 Task: Add a signature Lynn Cooper containing Have a great National Adoption Month, Lynn Cooper to email address softage.6@softage.net and add a folder Partnerships
Action: Mouse moved to (379, 198)
Screenshot: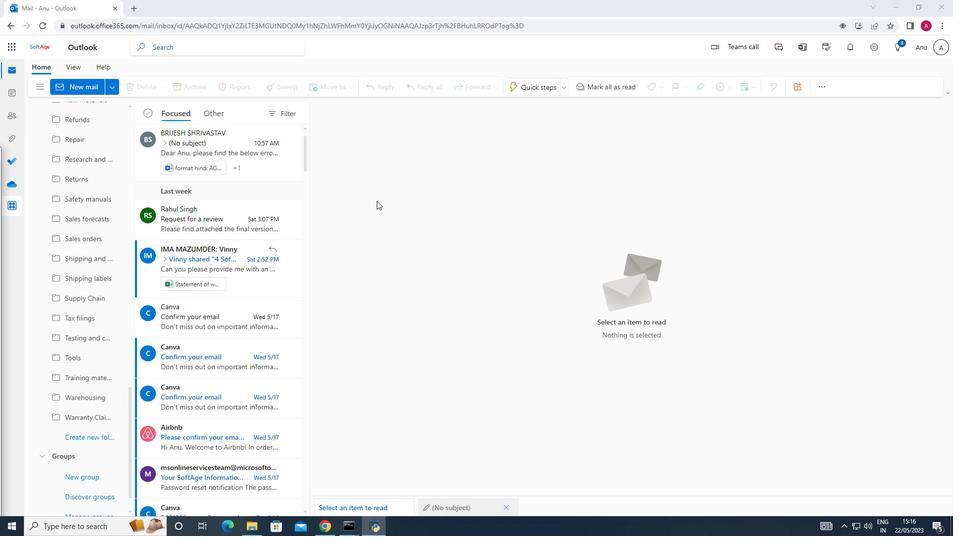 
Action: Mouse scrolled (379, 199) with delta (0, 0)
Screenshot: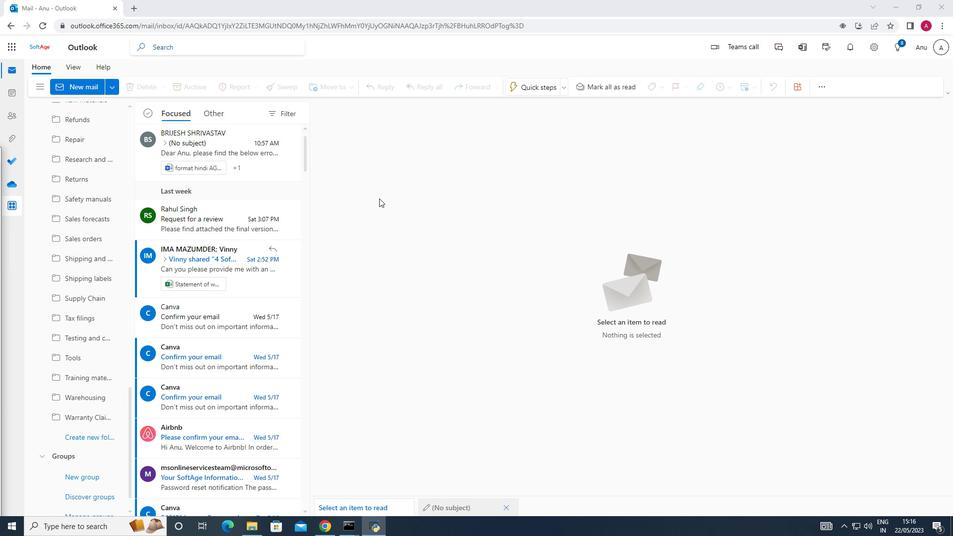 
Action: Mouse moved to (90, 86)
Screenshot: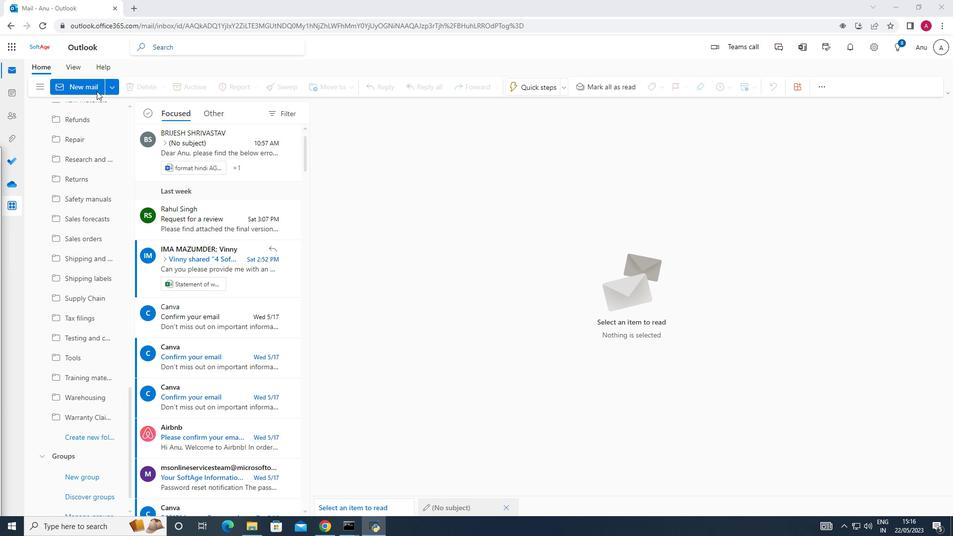 
Action: Mouse pressed left at (90, 86)
Screenshot: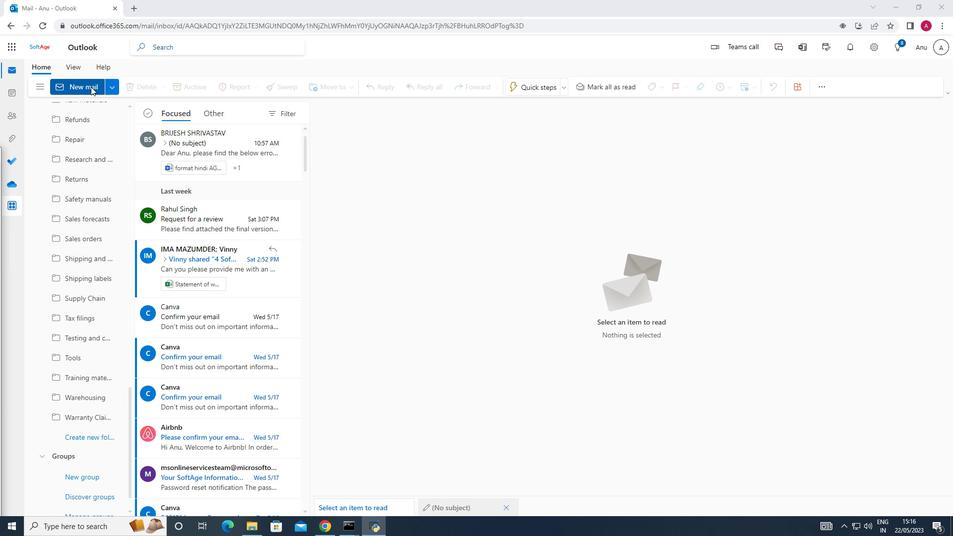 
Action: Mouse moved to (679, 84)
Screenshot: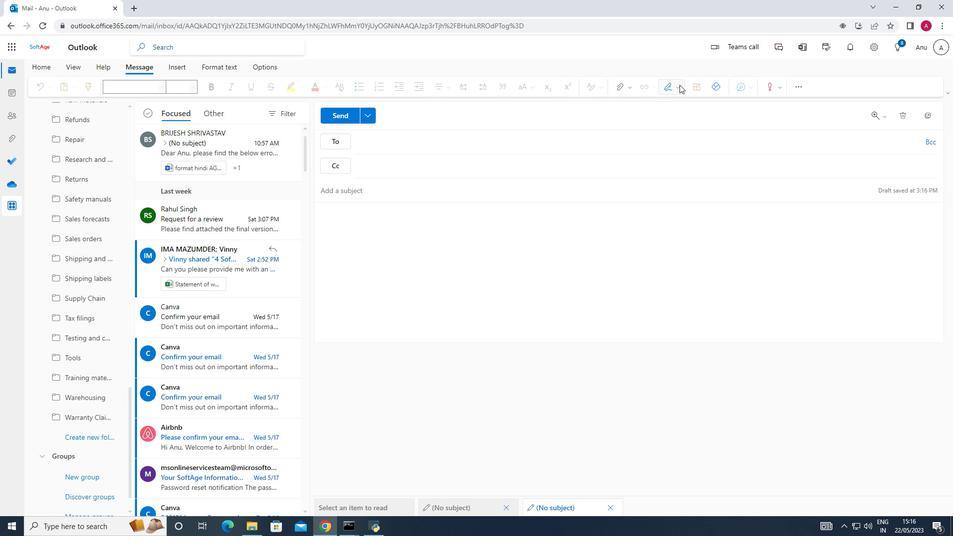 
Action: Mouse pressed left at (679, 84)
Screenshot: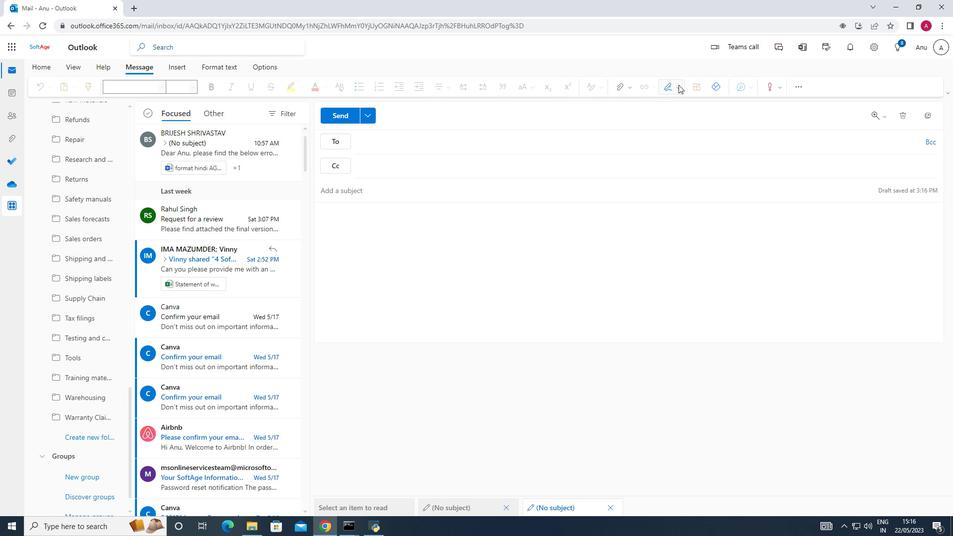 
Action: Mouse moved to (666, 124)
Screenshot: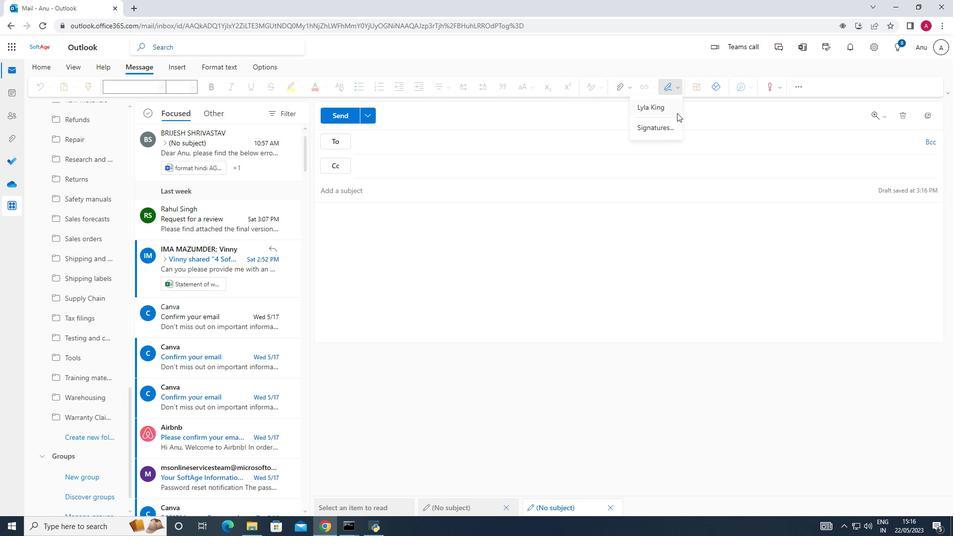 
Action: Mouse pressed left at (666, 124)
Screenshot: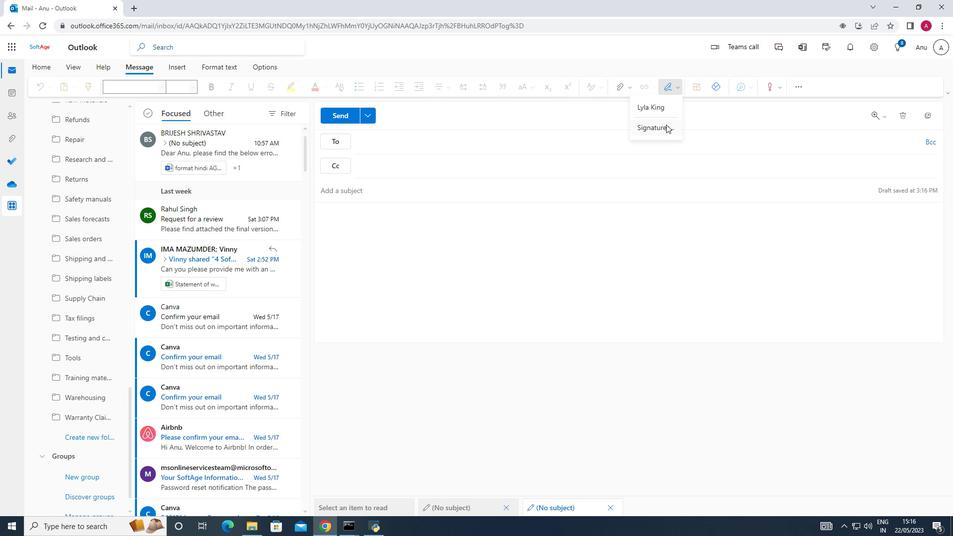 
Action: Mouse moved to (665, 161)
Screenshot: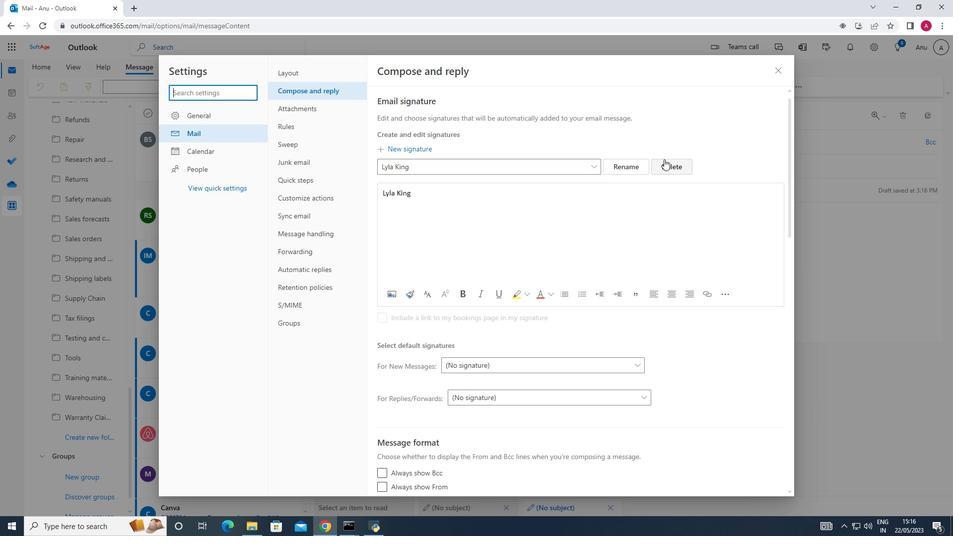 
Action: Mouse pressed left at (665, 161)
Screenshot: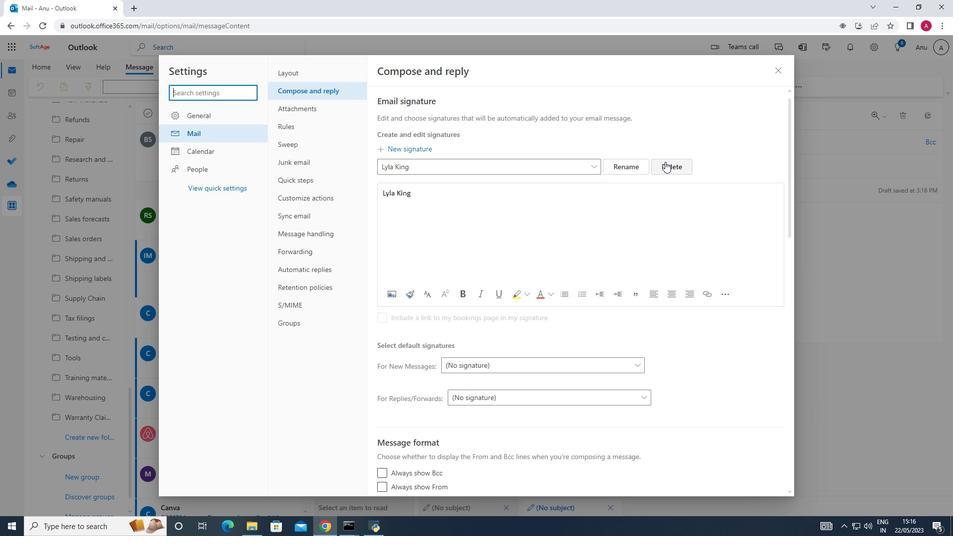 
Action: Mouse moved to (393, 164)
Screenshot: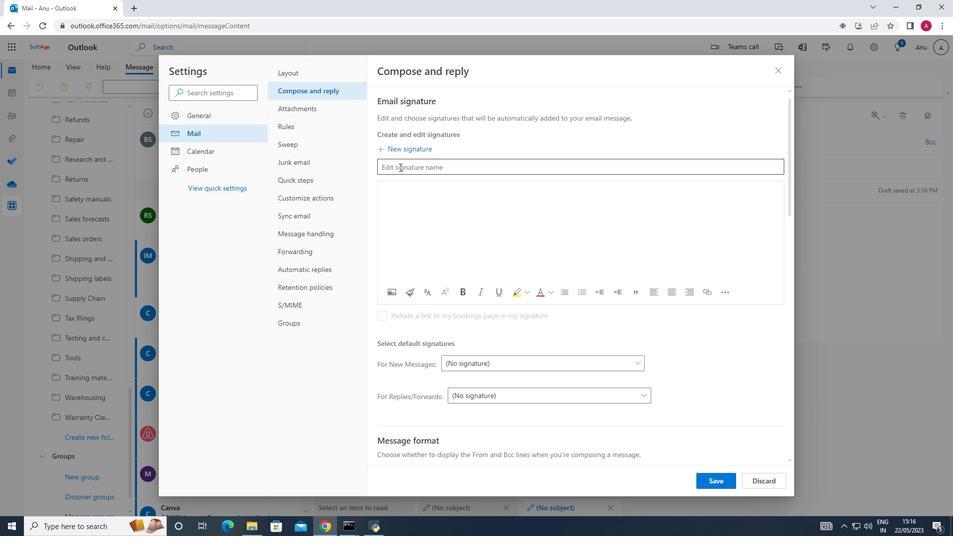 
Action: Mouse pressed left at (393, 164)
Screenshot: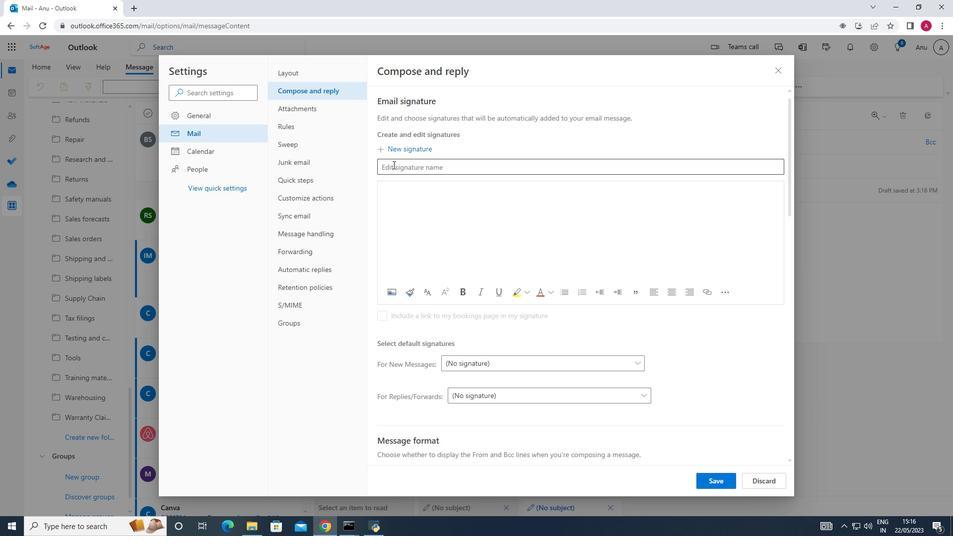 
Action: Key pressed <Key.shift_r>Lynn<Key.space><Key.shift_r><Key.shift_r><Key.shift_r><Key.shift_r><Key.shift_r><Key.shift_r><Key.shift_r><Key.shift_r><Key.shift_r><Key.shift_r><Key.shift_r><Key.shift_r><Key.shift_r><Key.shift_r><Key.shift_r><Key.shift_r><Key.shift_r><Key.shift_r><Key.shift_r><Key.shift_r>Cop<Key.backspace>oper
Screenshot: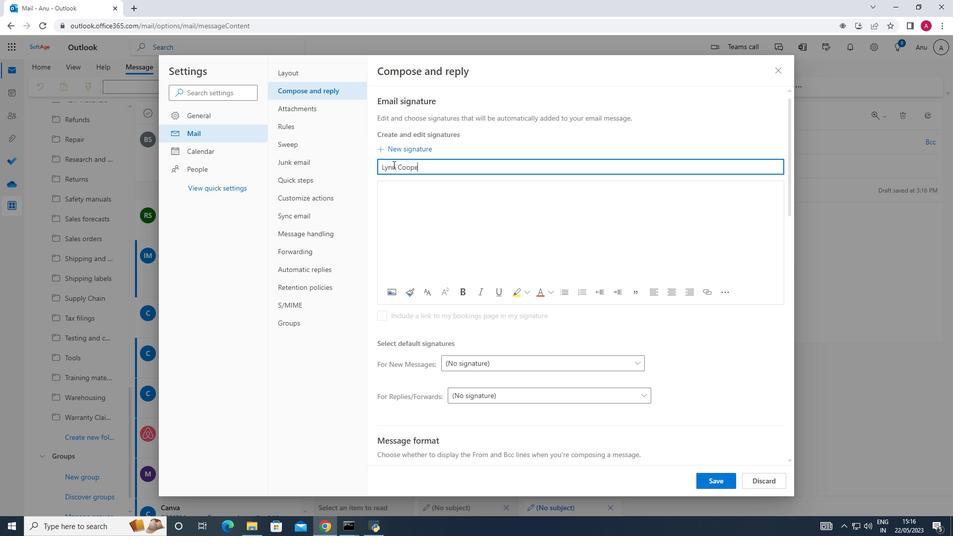 
Action: Mouse moved to (391, 185)
Screenshot: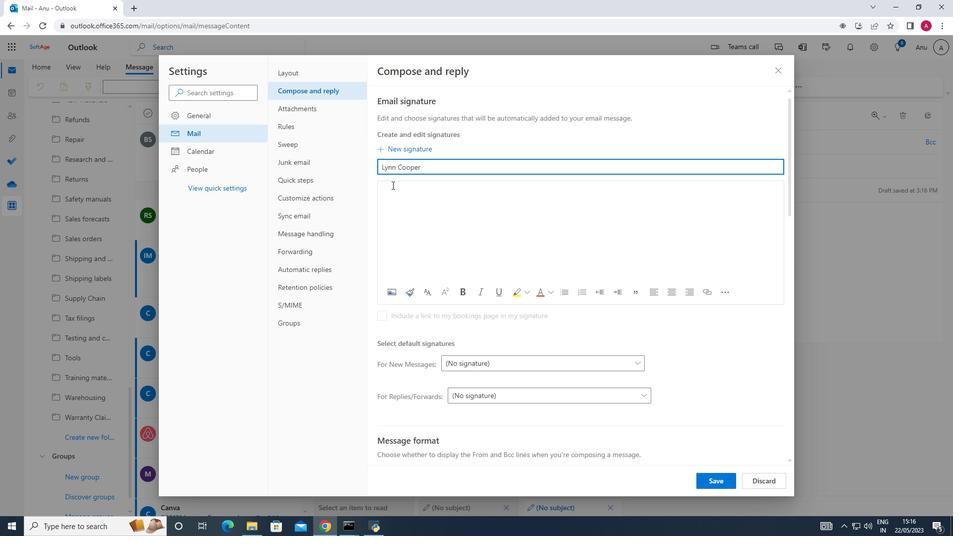 
Action: Mouse pressed left at (391, 185)
Screenshot: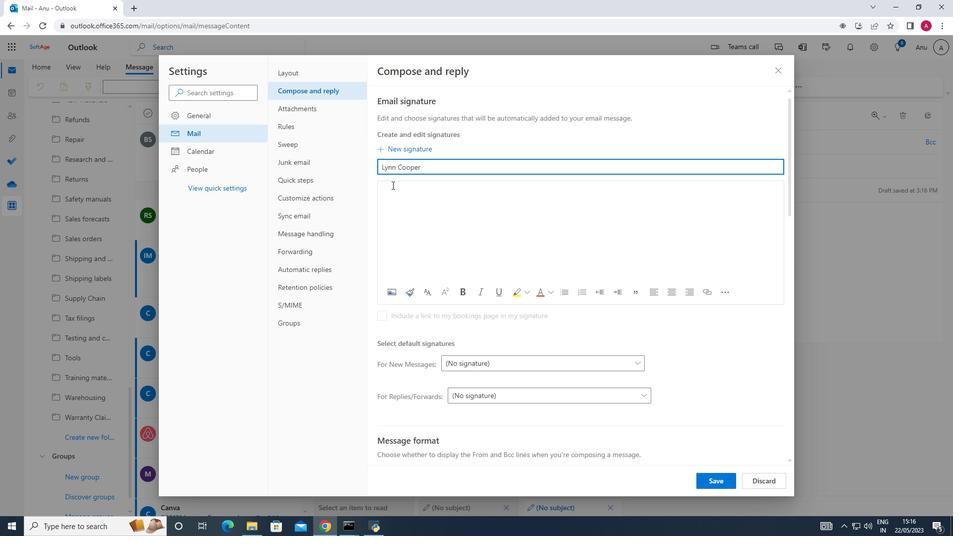 
Action: Key pressed <Key.shift_r>Lynn<Key.space><Key.shift><Key.shift><Key.shift><Key.shift><Key.shift><Key.shift><Key.shift><Key.shift>Cooper
Screenshot: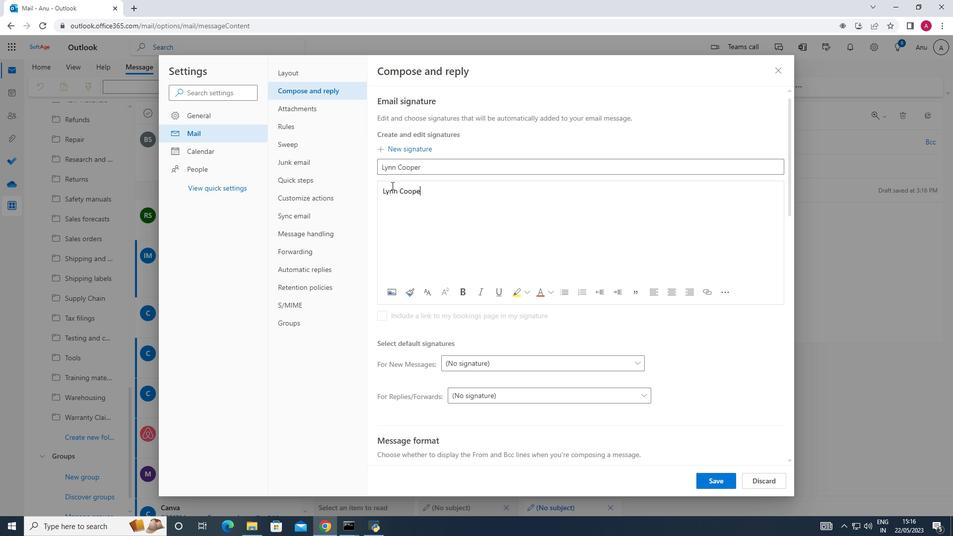 
Action: Mouse moved to (704, 479)
Screenshot: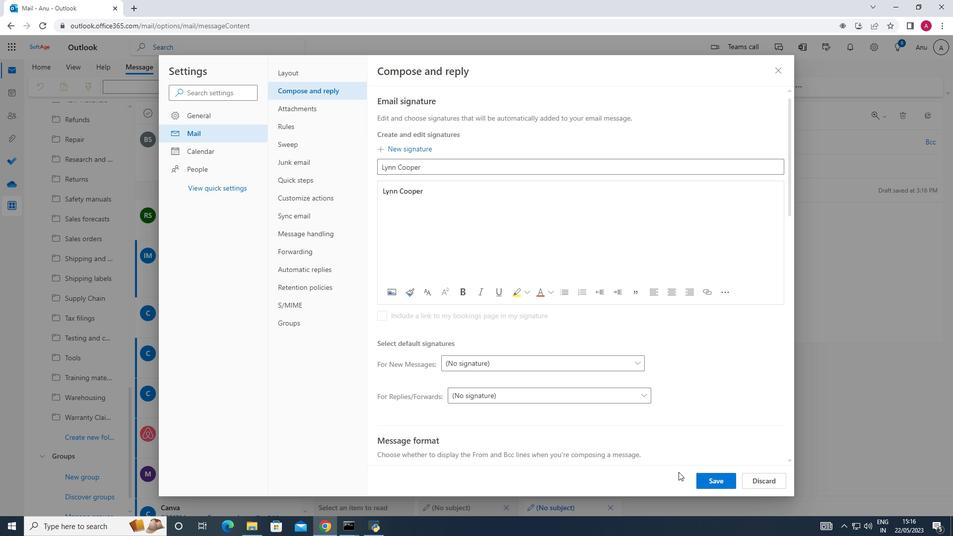 
Action: Mouse pressed left at (704, 479)
Screenshot: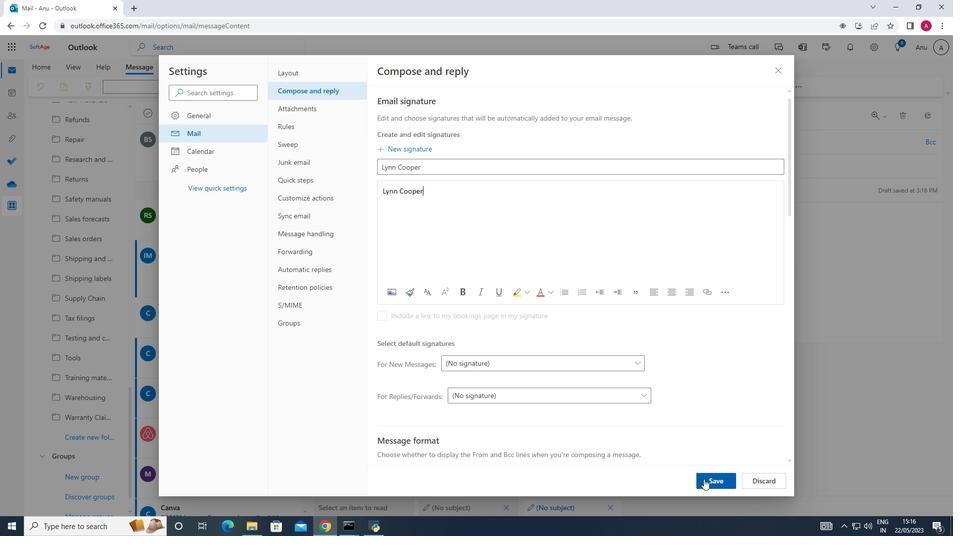 
Action: Mouse moved to (774, 70)
Screenshot: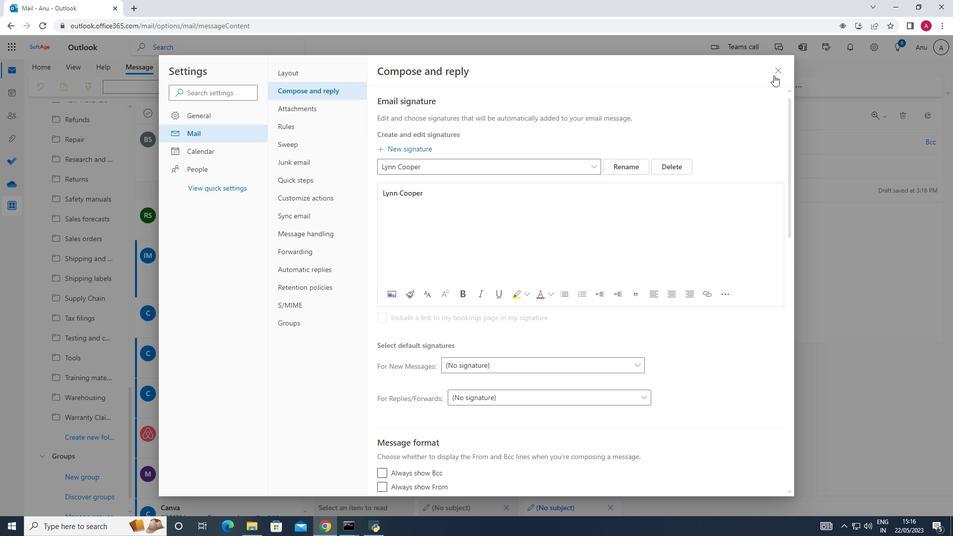
Action: Mouse pressed left at (774, 70)
Screenshot: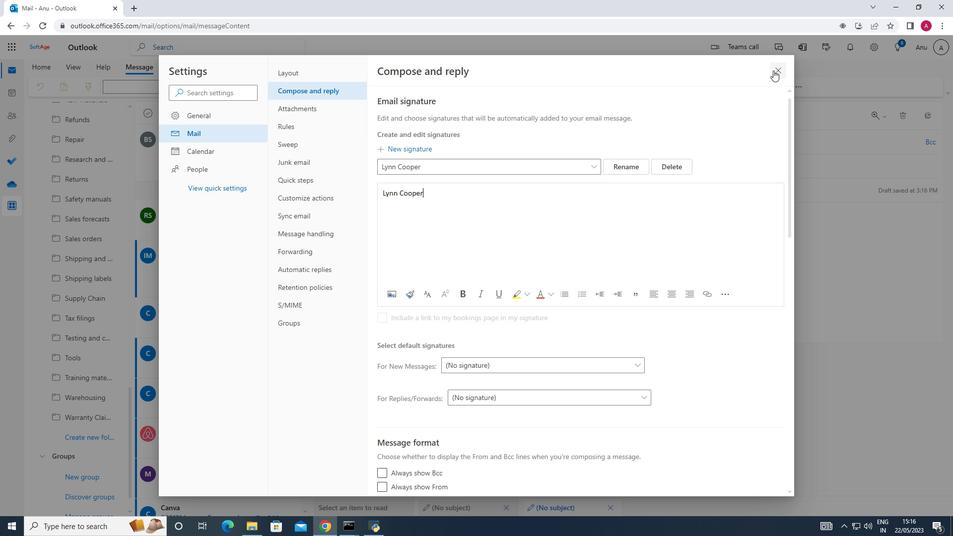 
Action: Mouse moved to (681, 85)
Screenshot: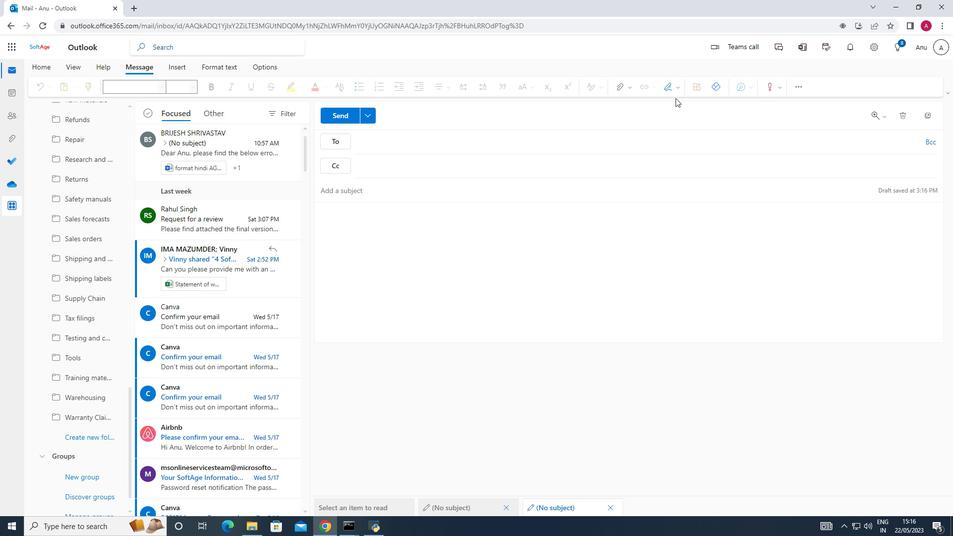 
Action: Mouse pressed left at (681, 85)
Screenshot: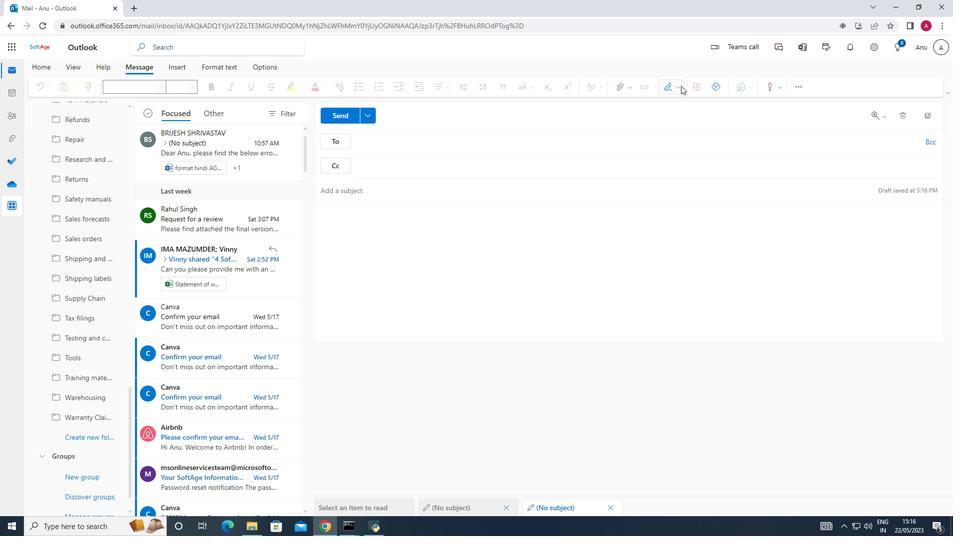 
Action: Mouse moved to (651, 110)
Screenshot: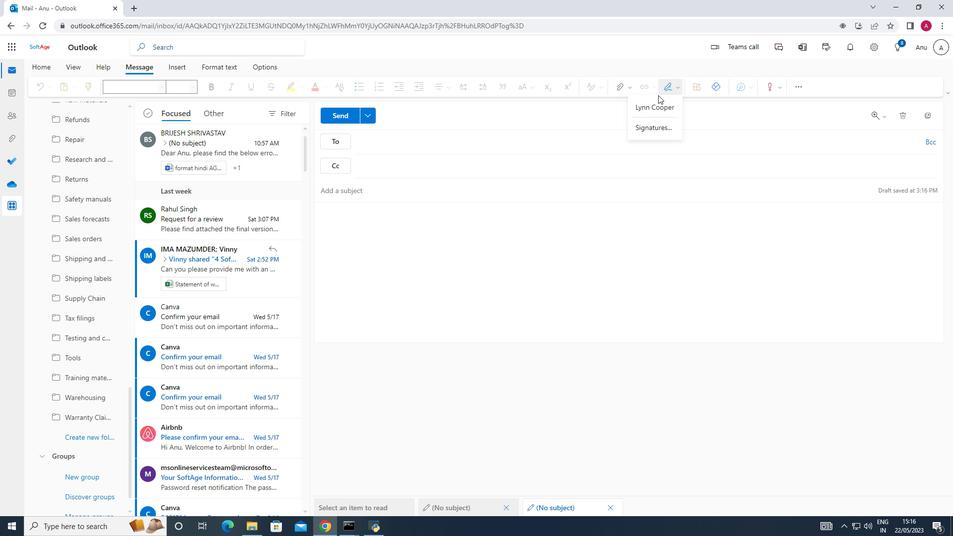 
Action: Mouse pressed left at (651, 110)
Screenshot: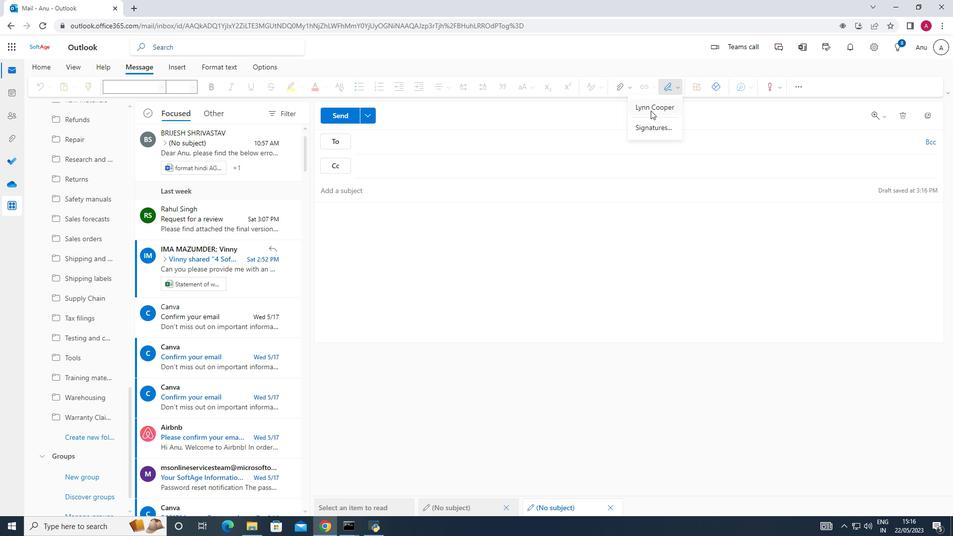 
Action: Mouse moved to (540, 195)
Screenshot: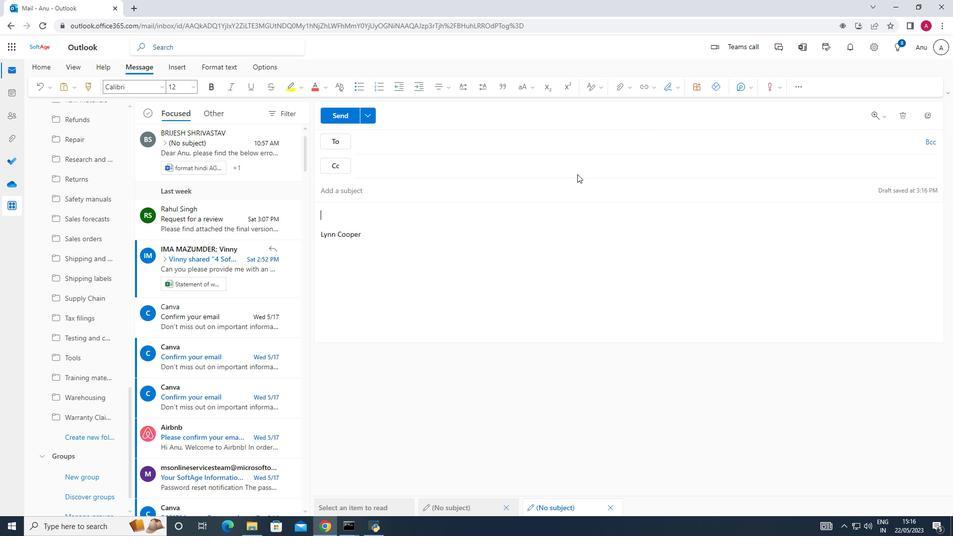 
Action: Key pressed <Key.shift>Have<Key.space>a<Key.space>gra<Key.backspace>eat<Key.space><Key.shift>National<Key.space><Key.shift>Adoption<Key.space><Key.shift>Month.
Screenshot: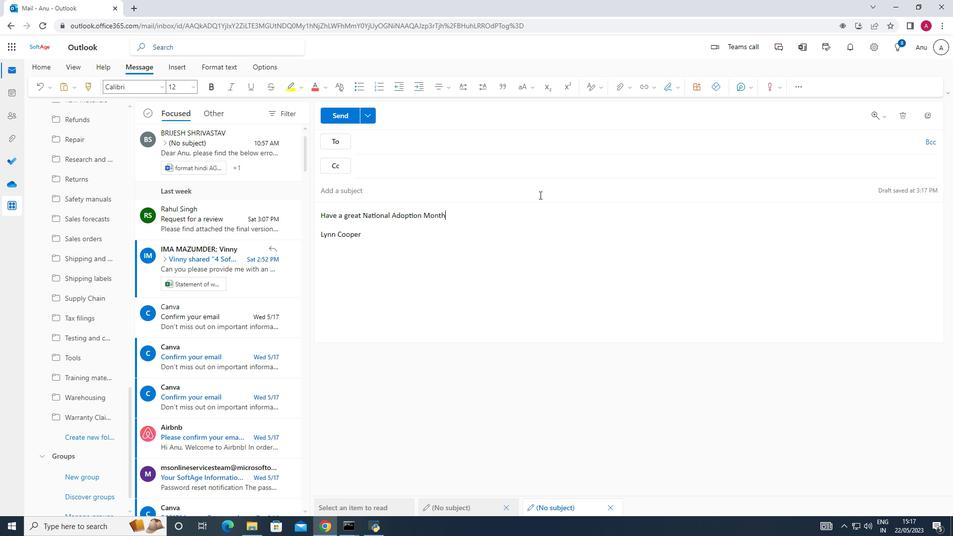 
Action: Mouse moved to (361, 136)
Screenshot: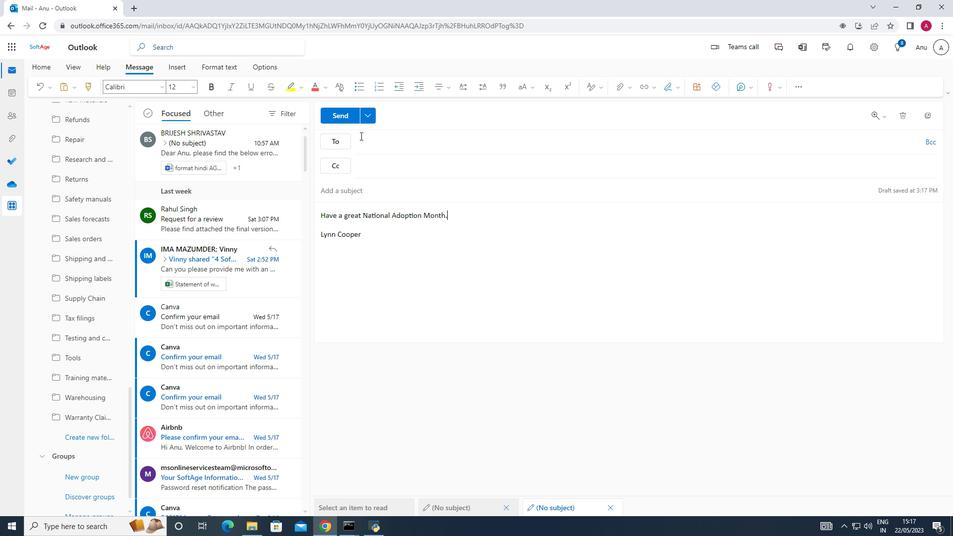 
Action: Mouse pressed left at (361, 136)
Screenshot: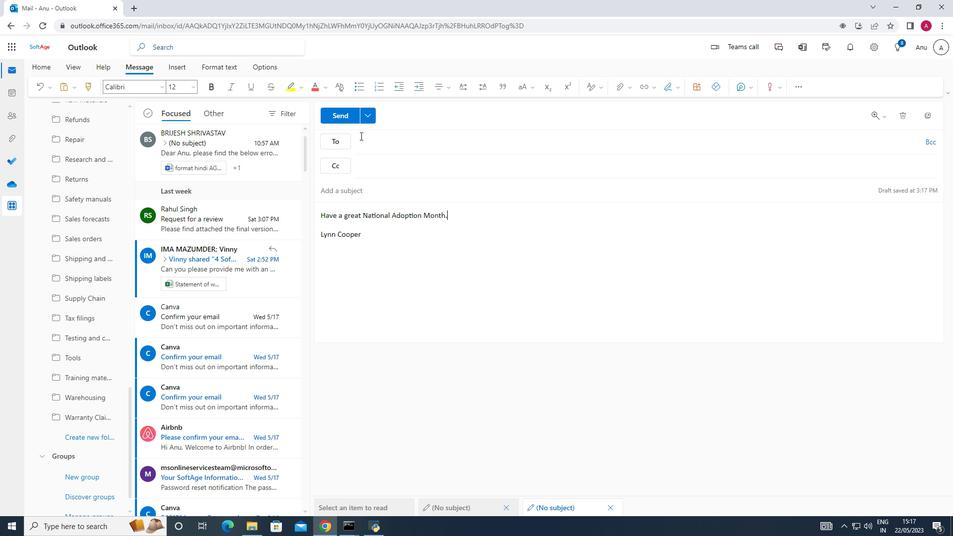 
Action: Key pressed softage.6<Key.shift>@softage.net
Screenshot: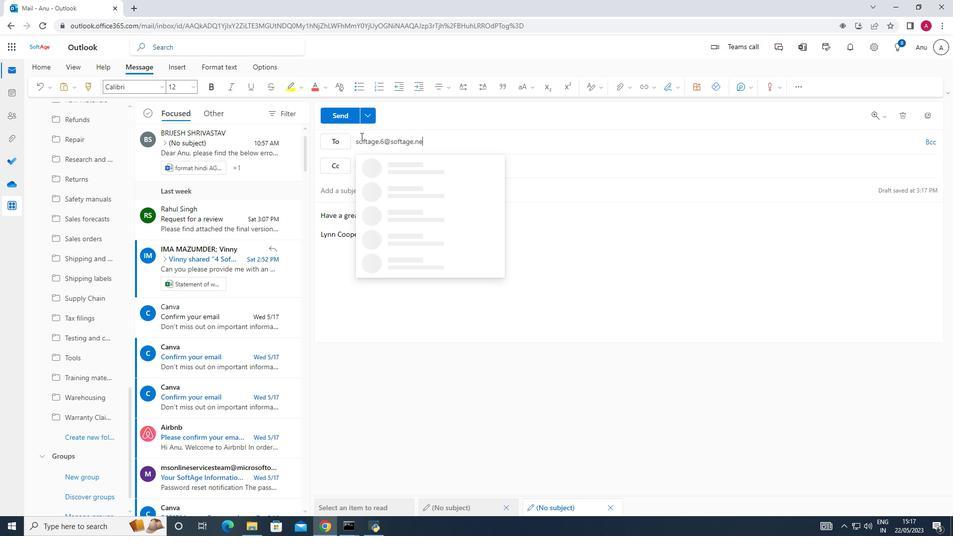 
Action: Mouse moved to (411, 173)
Screenshot: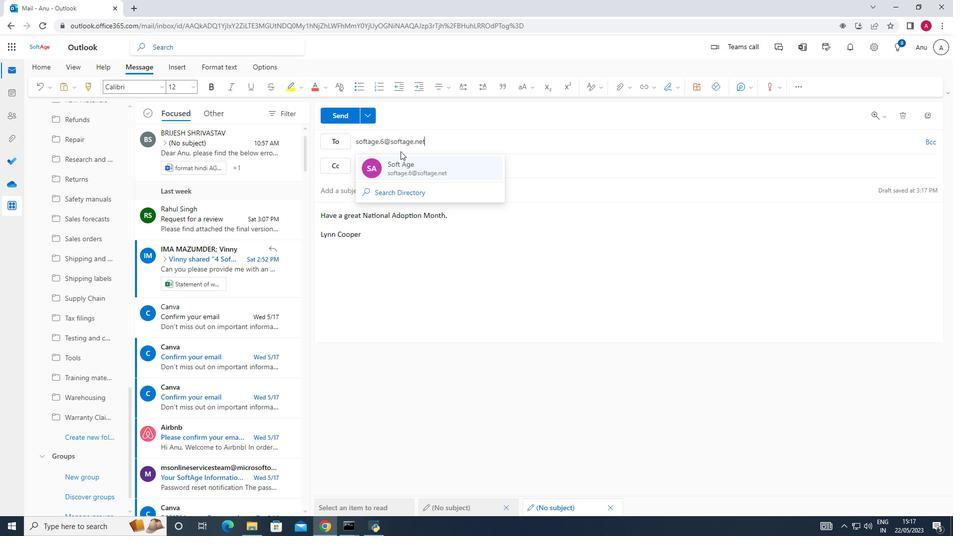 
Action: Mouse pressed left at (411, 173)
Screenshot: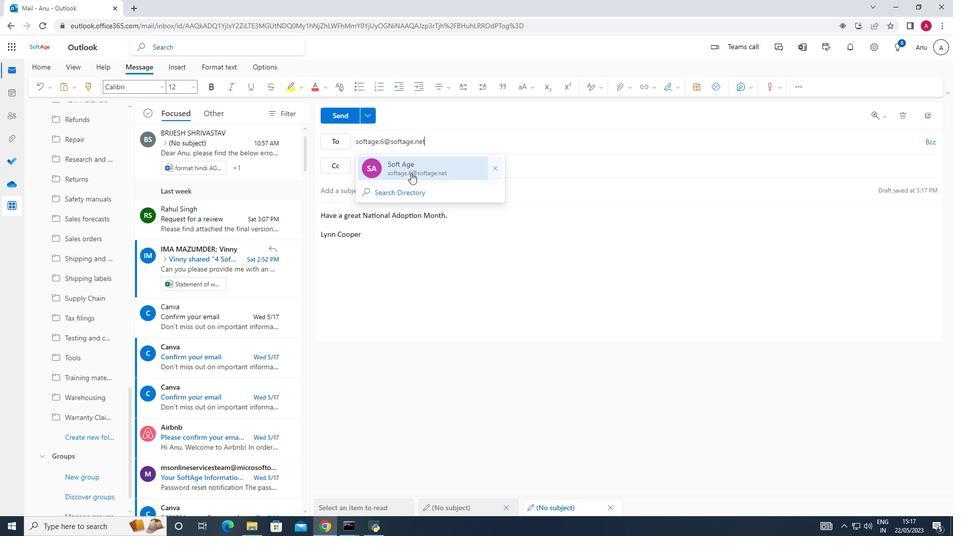 
Action: Mouse moved to (91, 443)
Screenshot: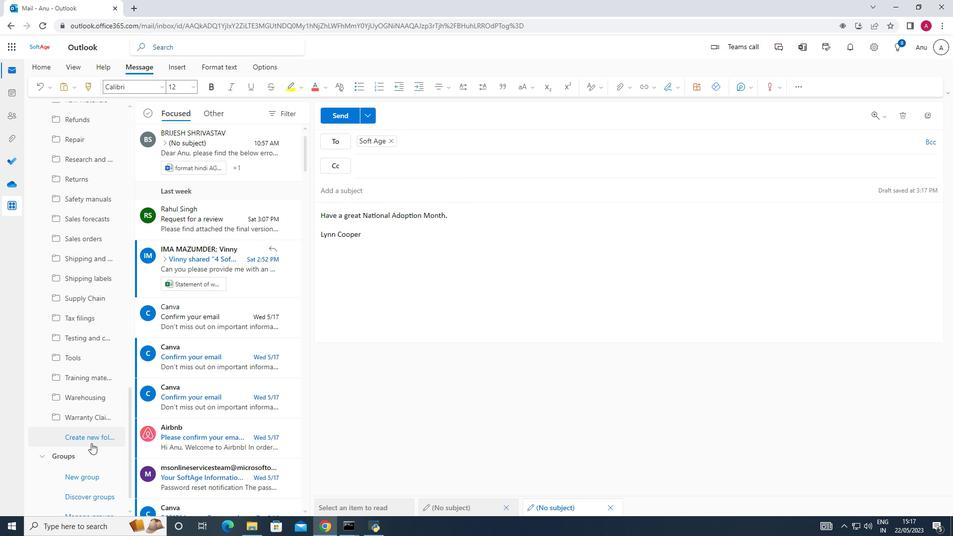 
Action: Mouse pressed left at (91, 443)
Screenshot: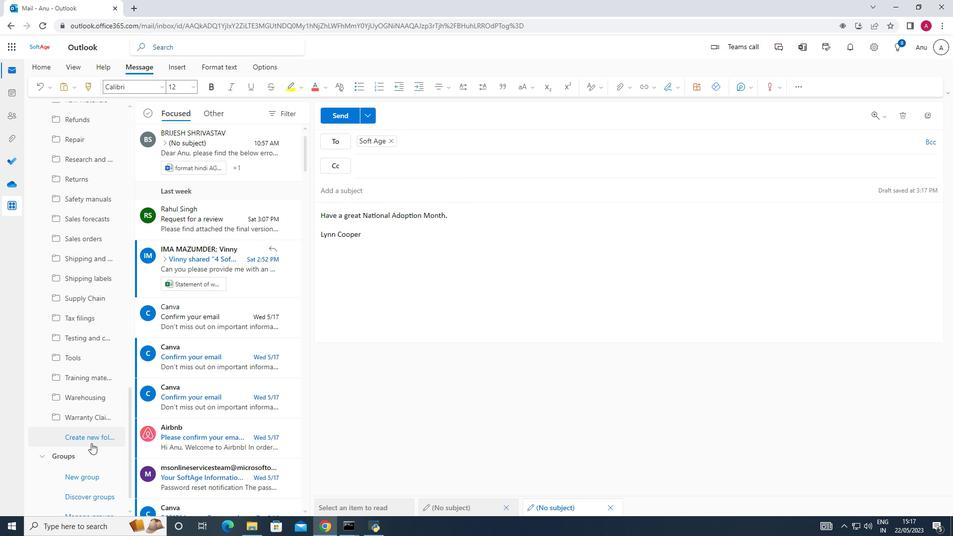 
Action: Mouse moved to (70, 434)
Screenshot: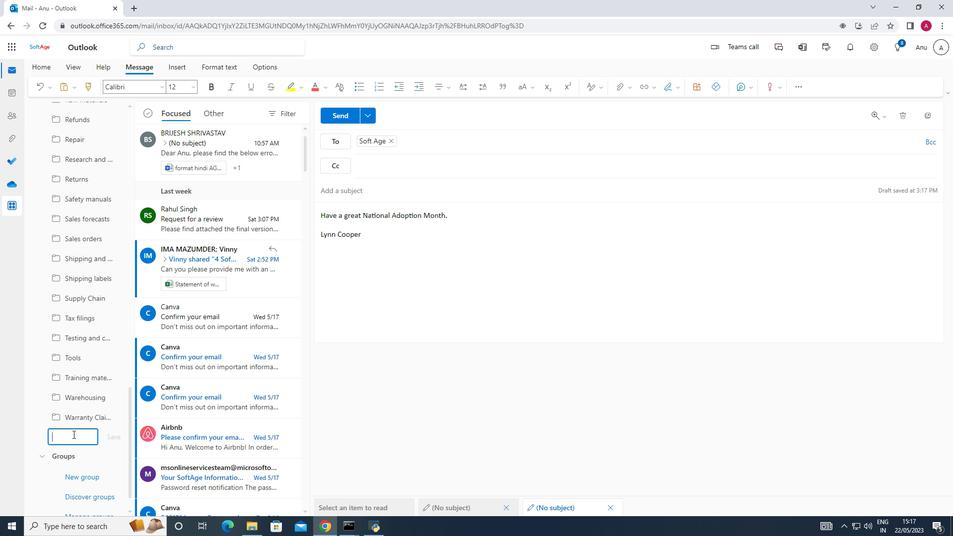 
Action: Key pressed <Key.shift_r><Key.shift_r><Key.shift_r><Key.shift_r><Key.shift_r>Partnerships
Screenshot: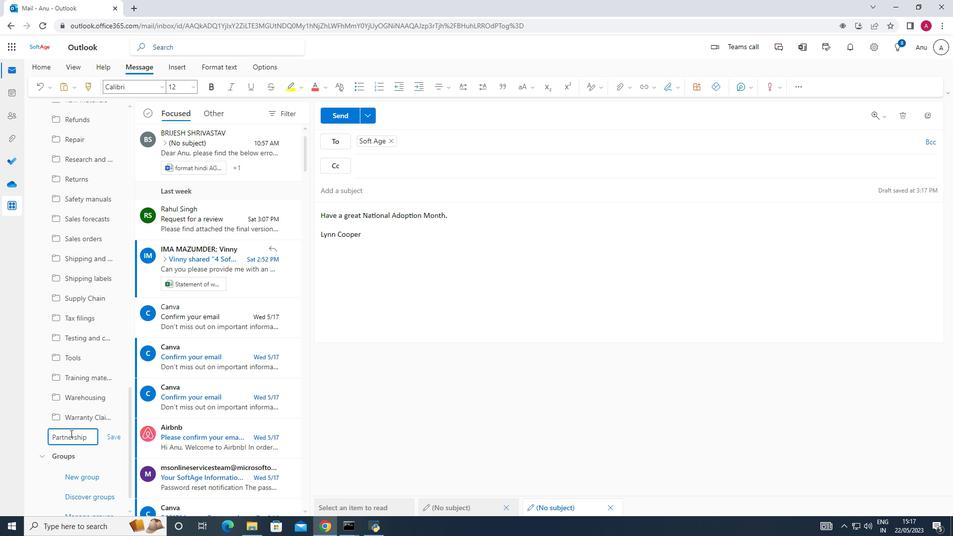 
Action: Mouse moved to (111, 434)
Screenshot: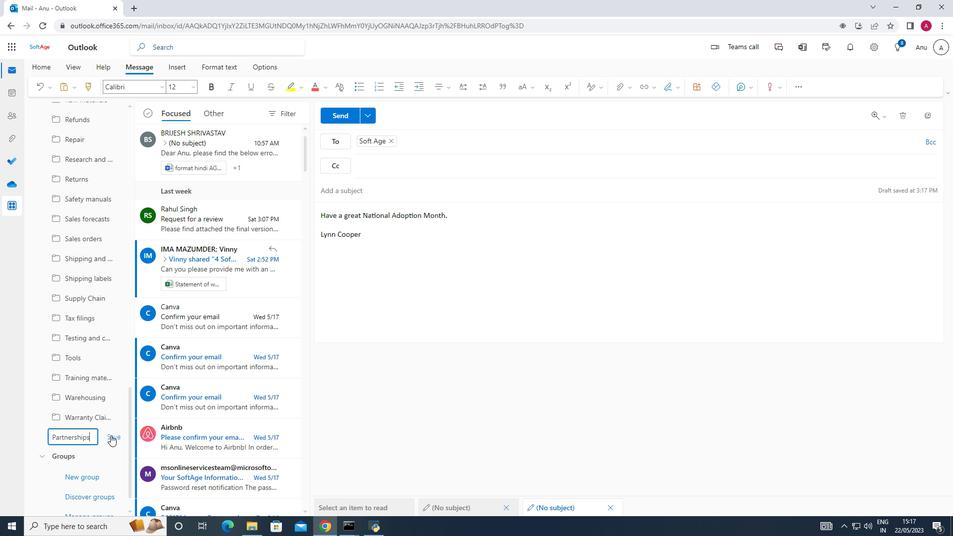 
Action: Mouse pressed left at (111, 434)
Screenshot: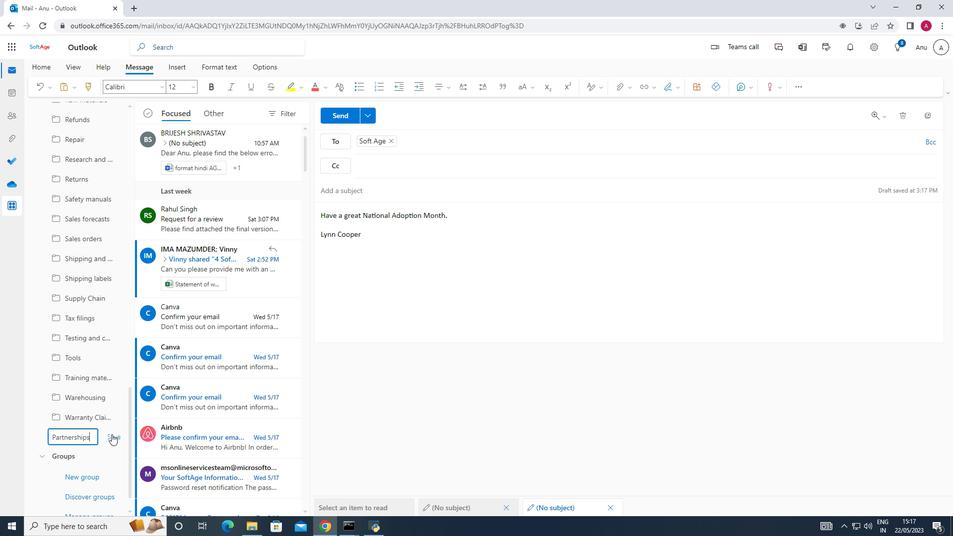 
Action: Mouse moved to (336, 120)
Screenshot: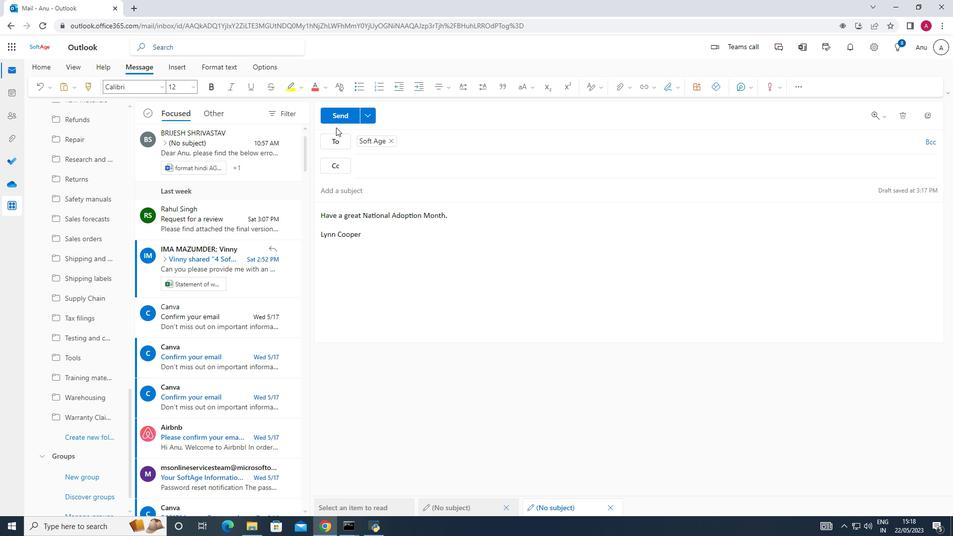 
Action: Mouse pressed left at (336, 120)
Screenshot: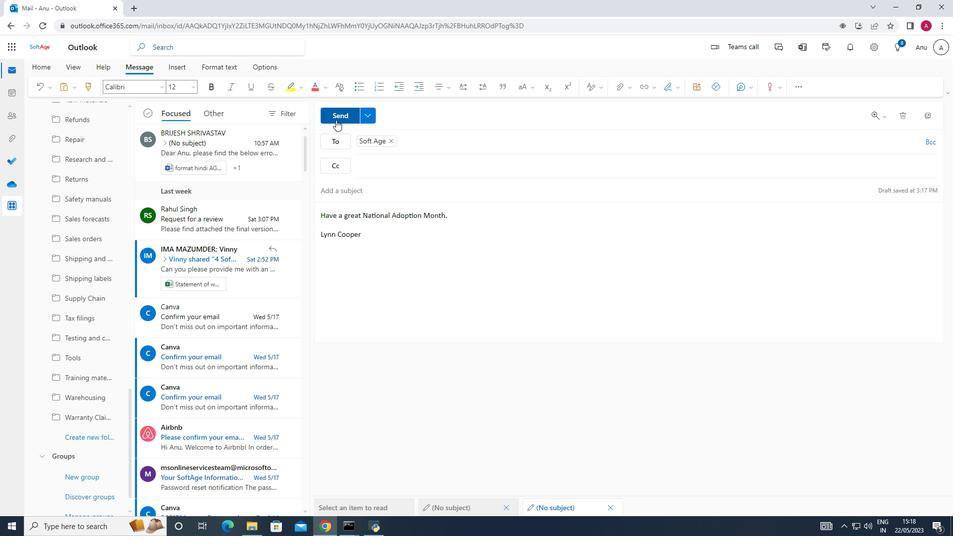 
Action: Mouse moved to (474, 298)
Screenshot: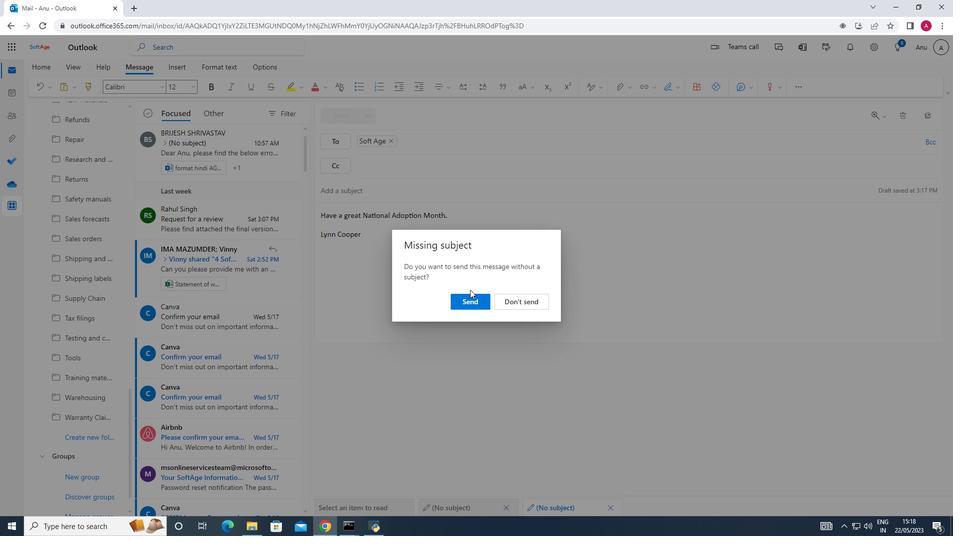 
Action: Mouse pressed left at (474, 298)
Screenshot: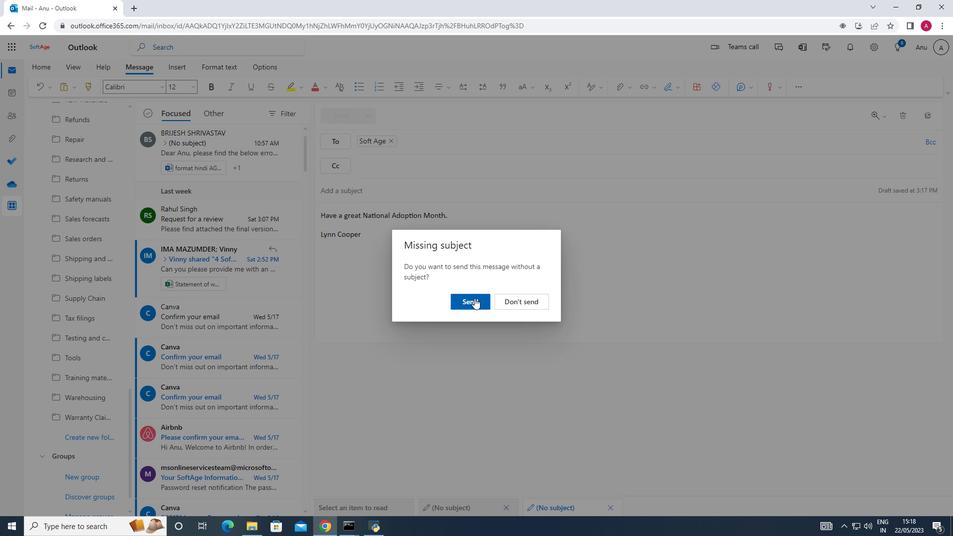 
Action: Mouse moved to (507, 275)
Screenshot: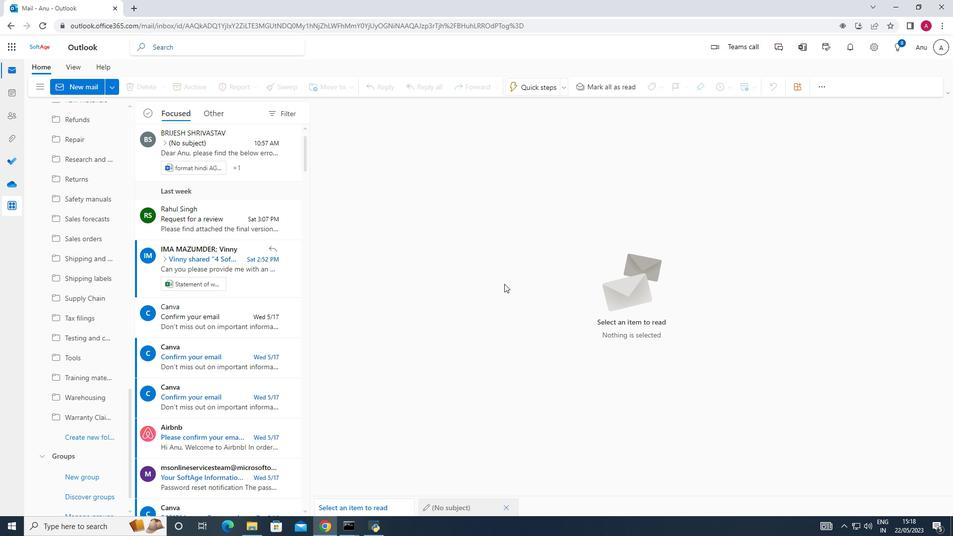 
